 Task: Create a rule from the Routing list, Task moved to a section -> Set Priority in the project ActivaPro , set the section as To-Do and set the priority of the task as  High
Action: Mouse moved to (52, 307)
Screenshot: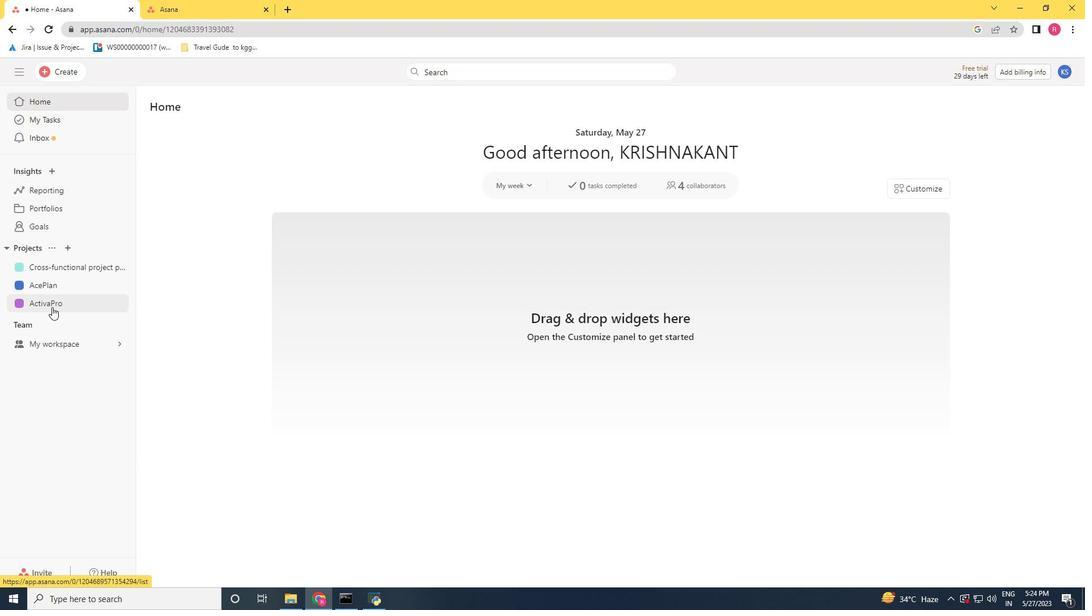 
Action: Mouse pressed left at (52, 307)
Screenshot: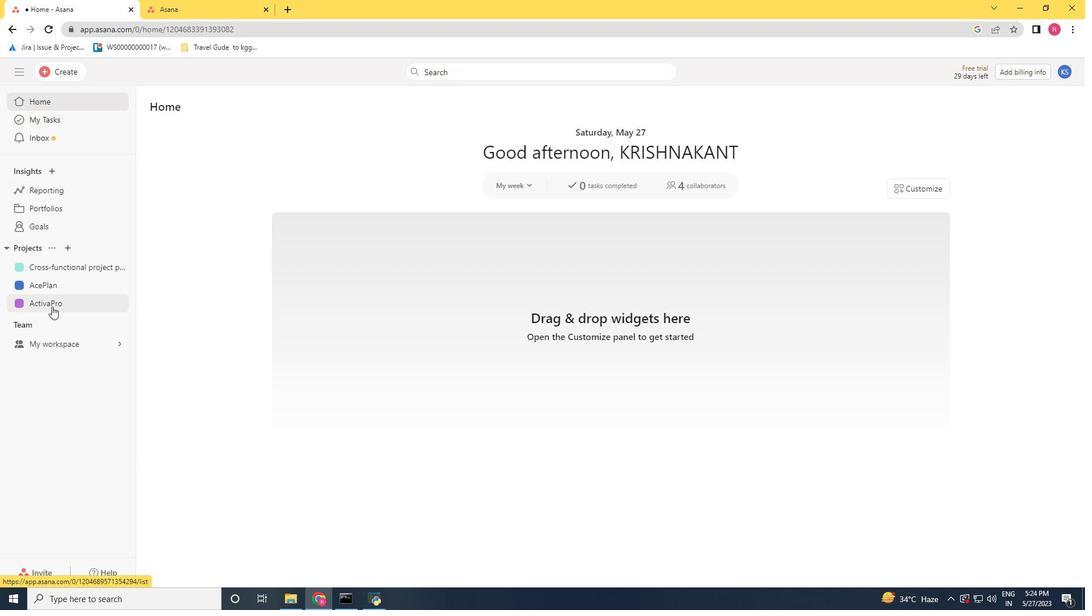 
Action: Mouse moved to (1030, 107)
Screenshot: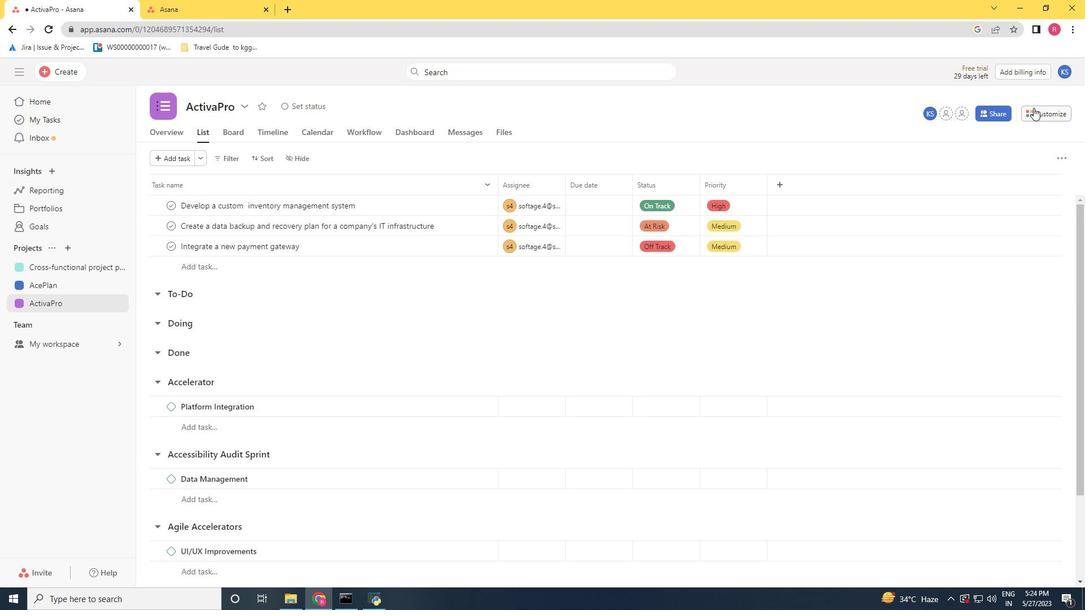 
Action: Mouse pressed left at (1034, 109)
Screenshot: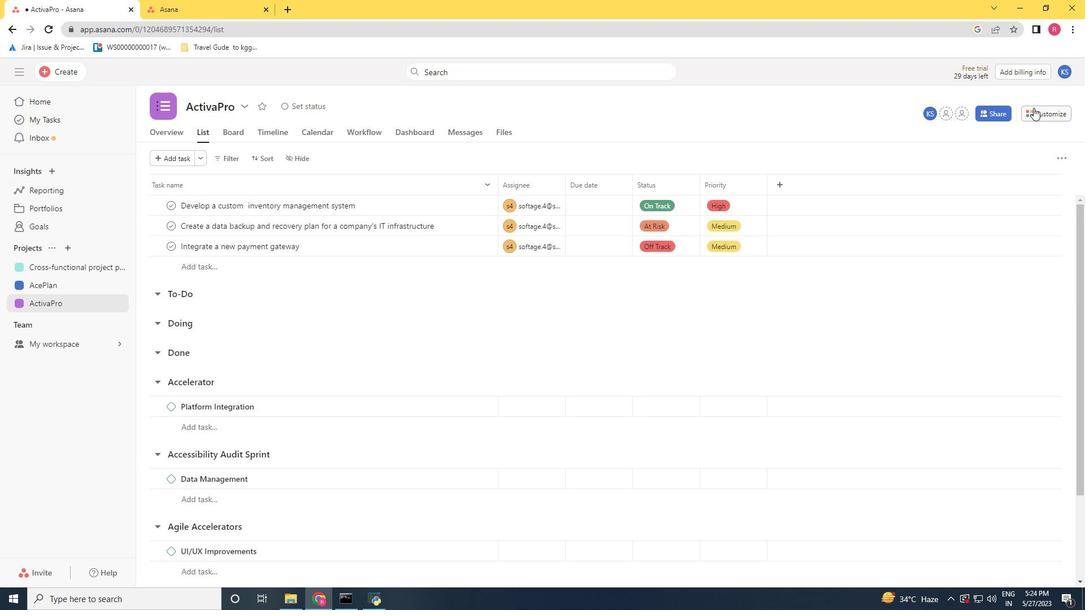 
Action: Mouse moved to (853, 259)
Screenshot: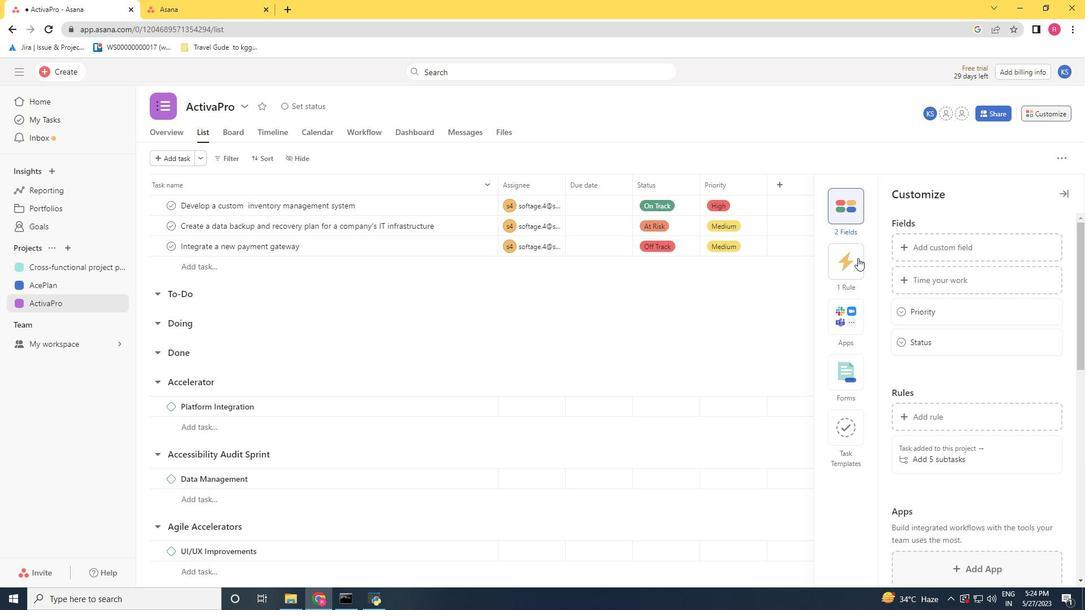 
Action: Mouse pressed left at (853, 259)
Screenshot: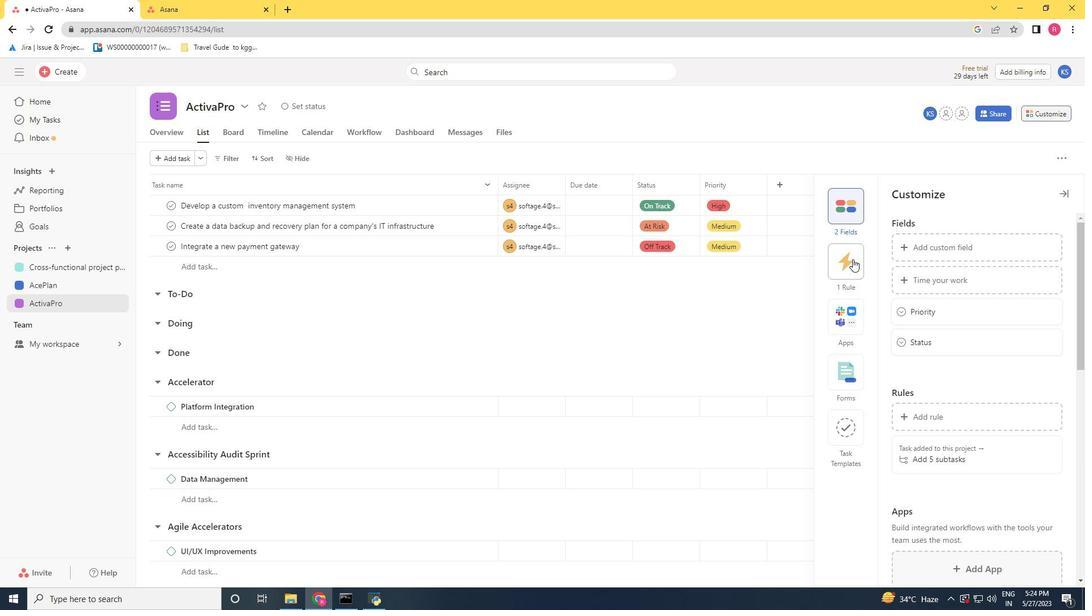 
Action: Mouse moved to (909, 252)
Screenshot: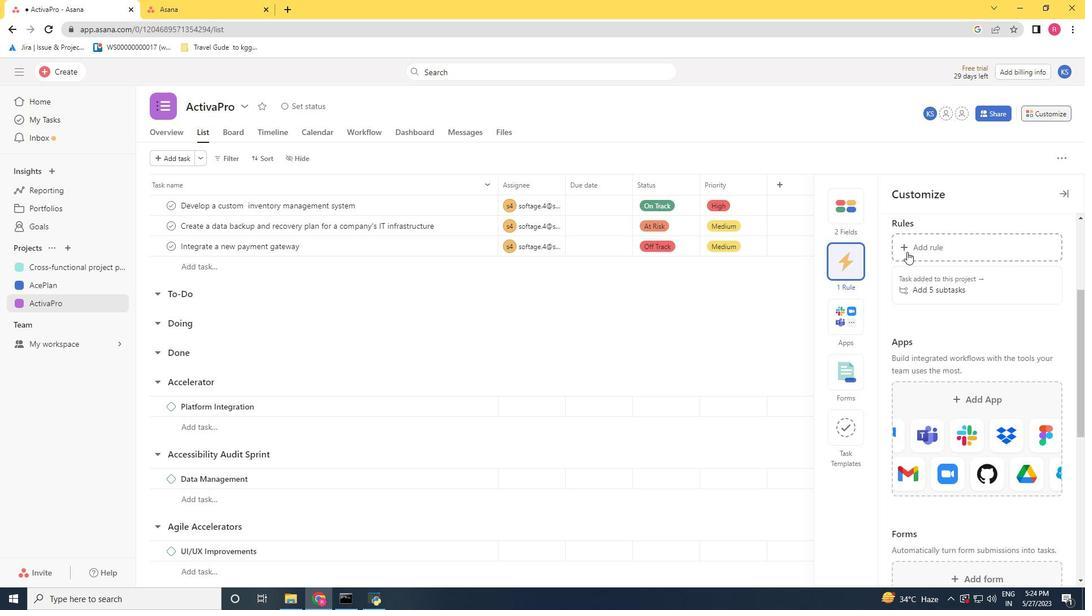 
Action: Mouse pressed left at (909, 252)
Screenshot: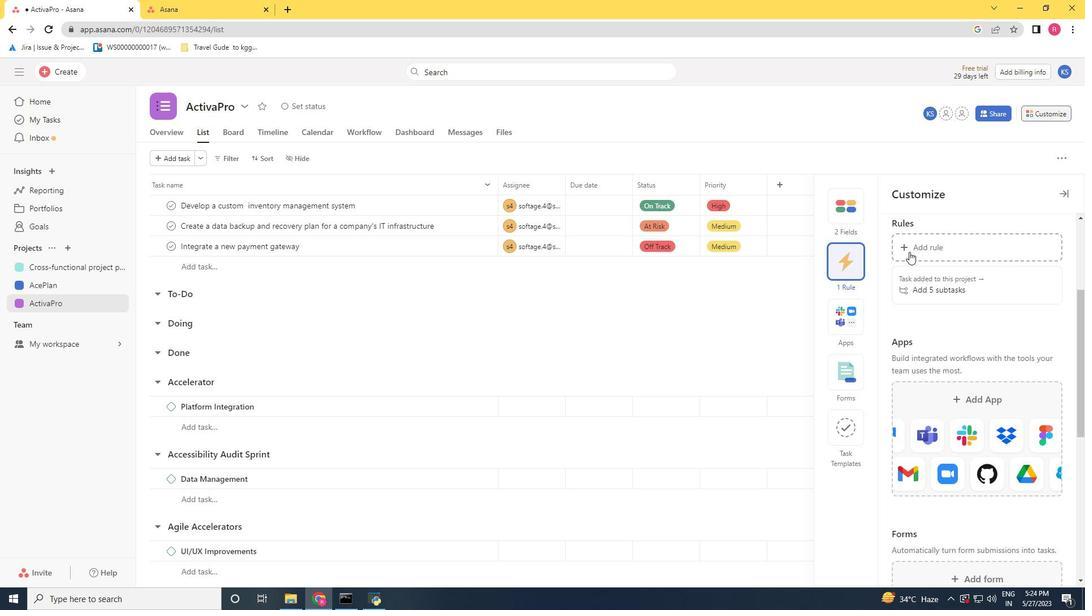 
Action: Mouse moved to (244, 173)
Screenshot: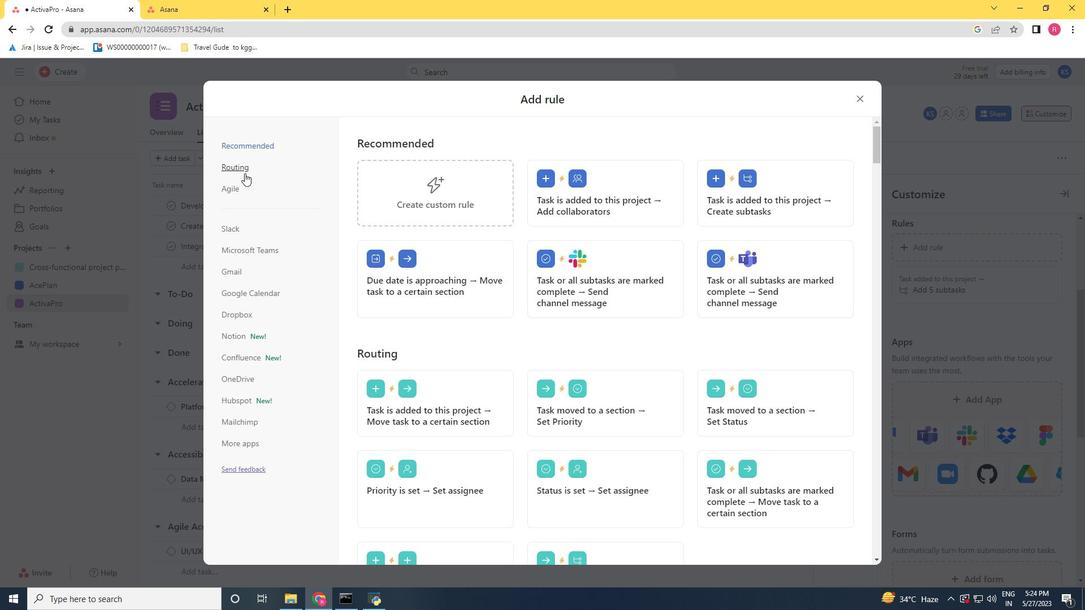 
Action: Mouse pressed left at (244, 173)
Screenshot: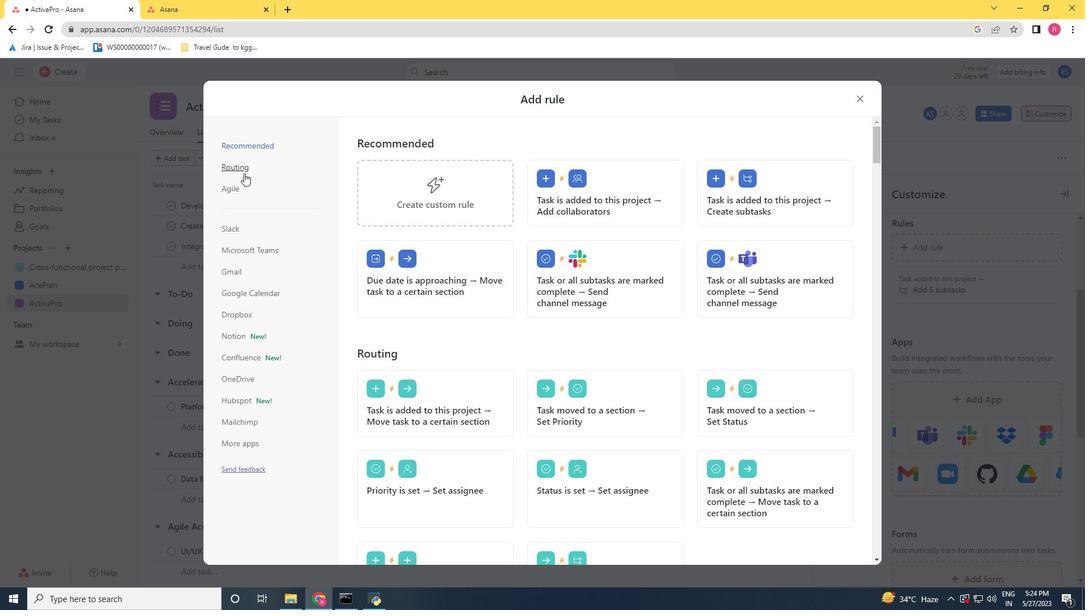 
Action: Mouse moved to (585, 202)
Screenshot: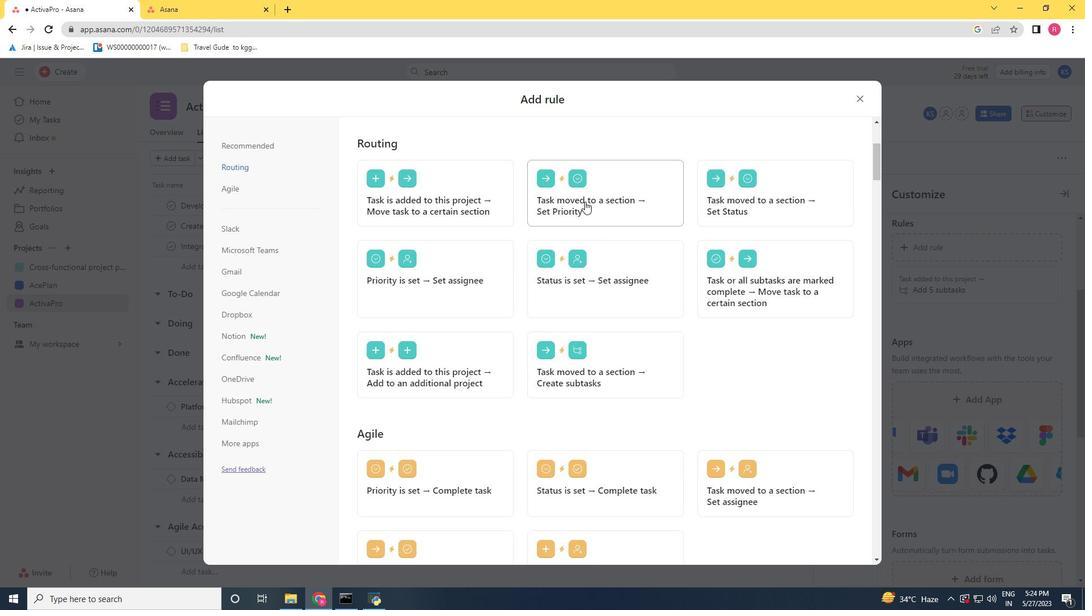 
Action: Mouse pressed left at (585, 202)
Screenshot: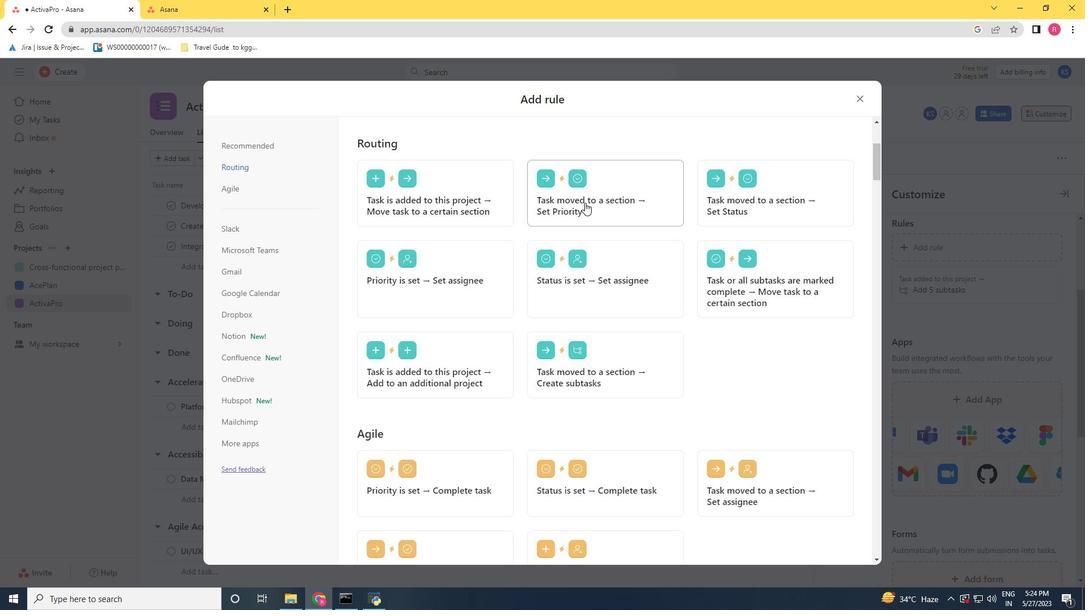 
Action: Mouse moved to (772, 216)
Screenshot: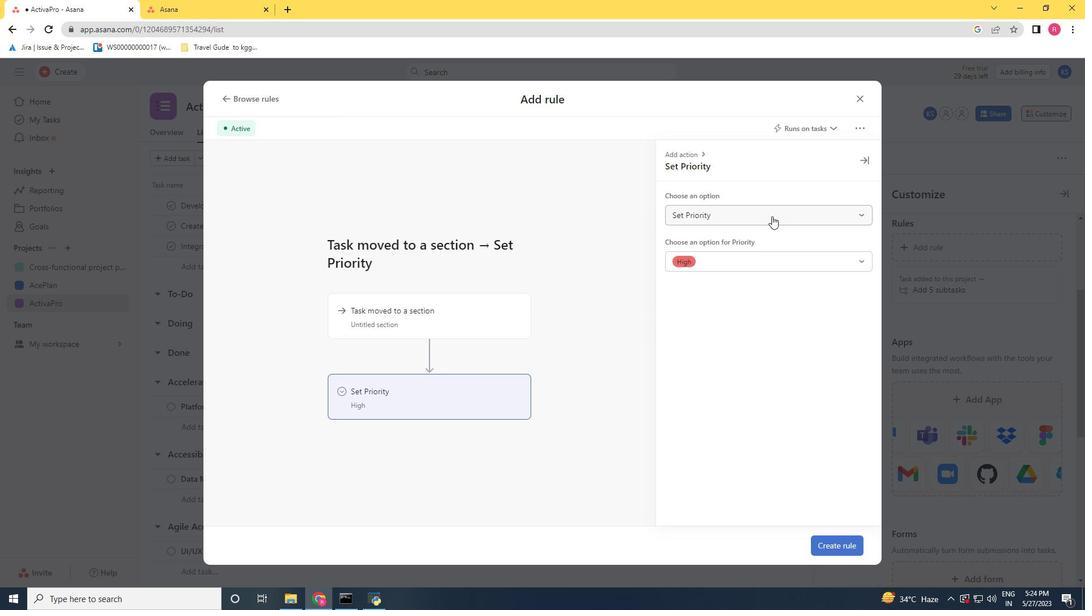 
Action: Mouse pressed left at (772, 216)
Screenshot: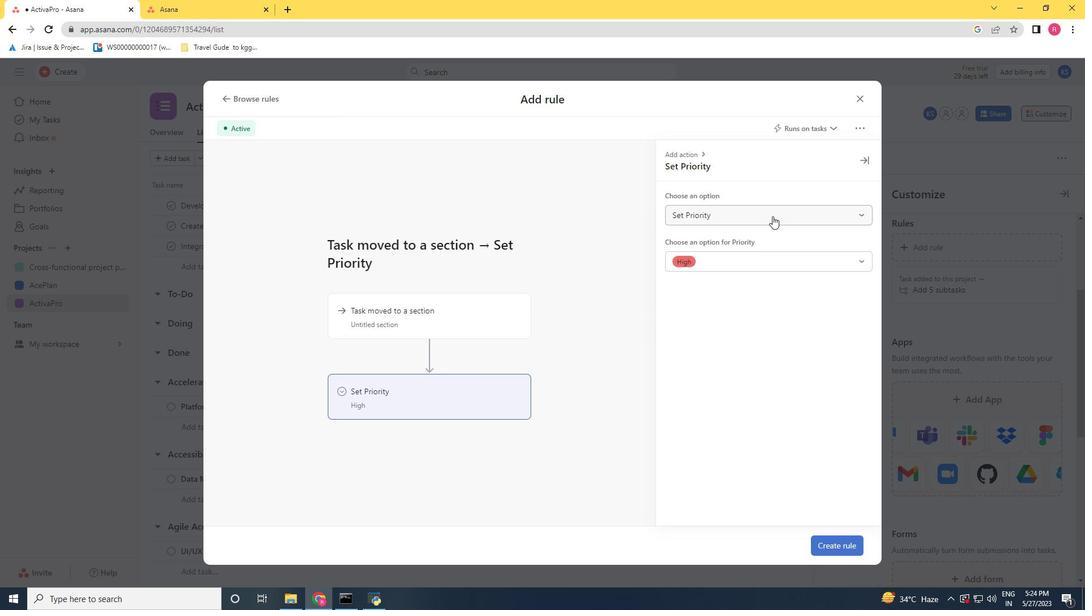 
Action: Mouse pressed left at (772, 216)
Screenshot: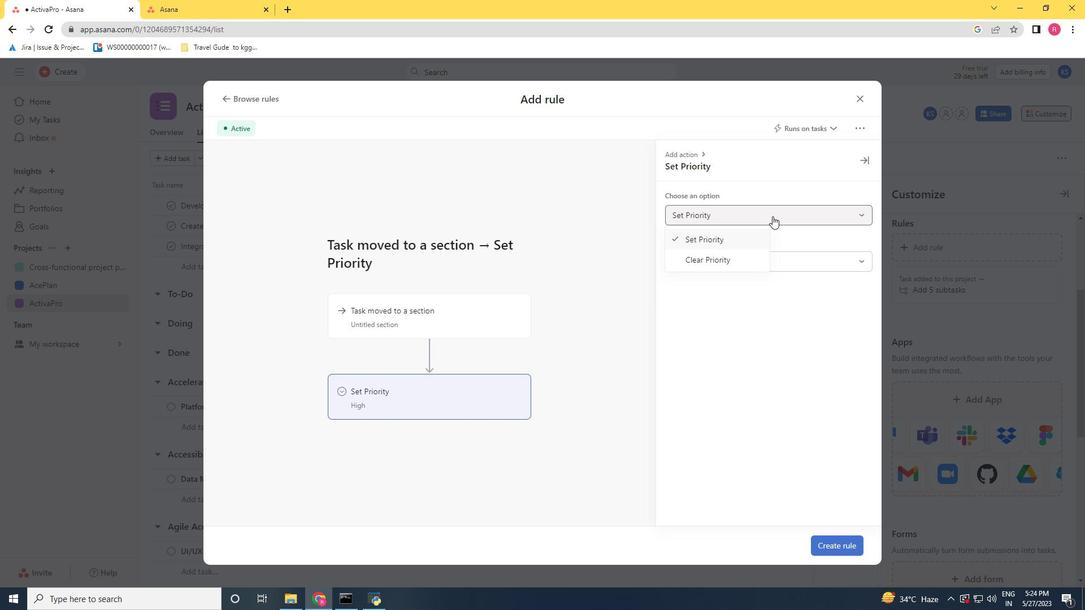 
Action: Mouse moved to (761, 258)
Screenshot: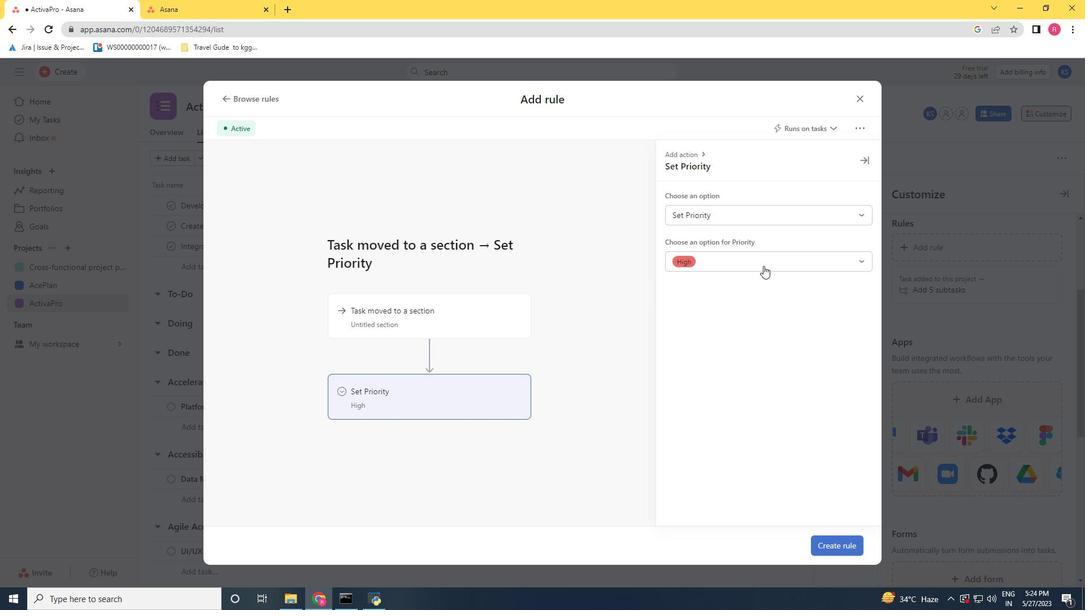 
Action: Mouse pressed left at (761, 258)
Screenshot: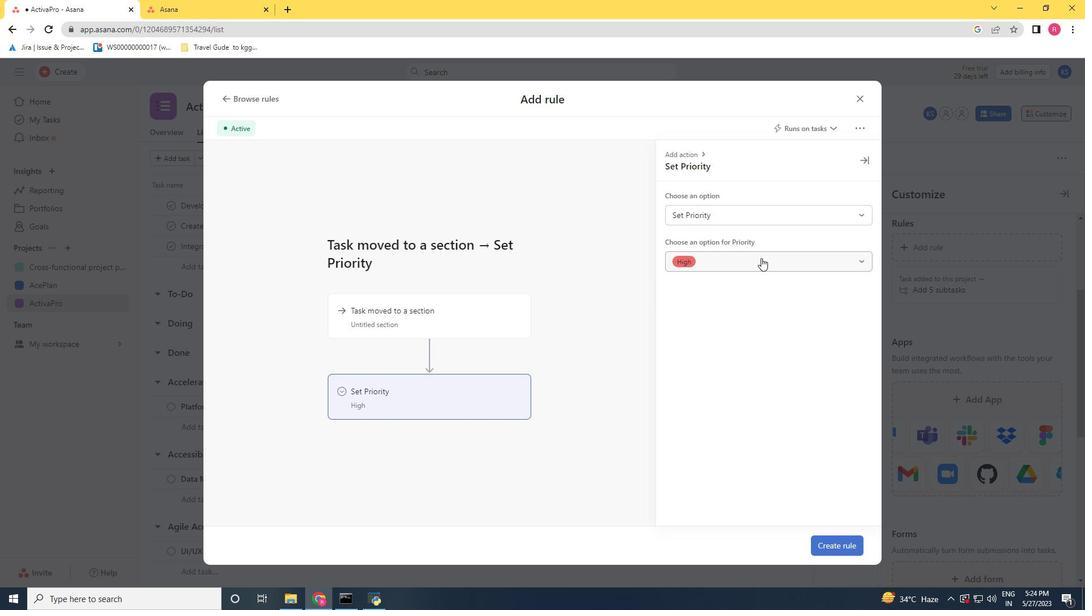 
Action: Mouse pressed left at (761, 258)
Screenshot: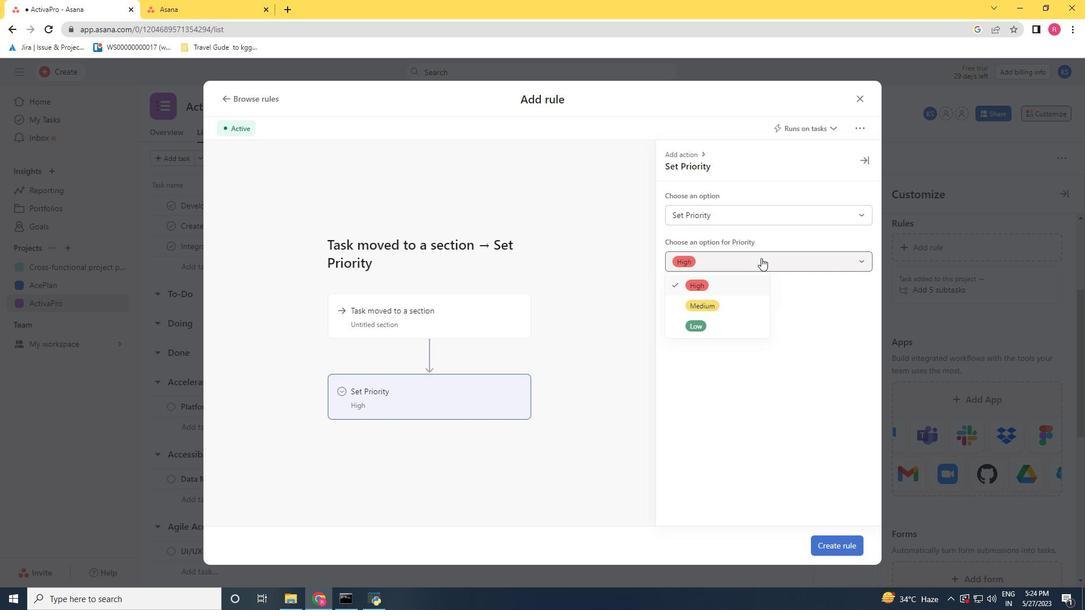 
Action: Mouse moved to (396, 305)
Screenshot: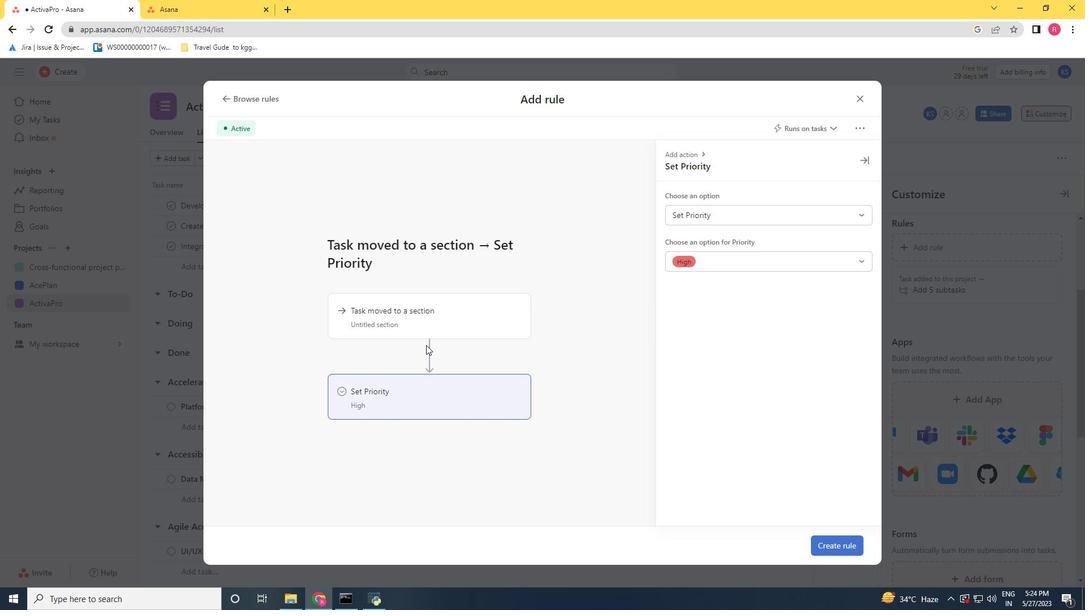 
Action: Mouse pressed left at (396, 305)
Screenshot: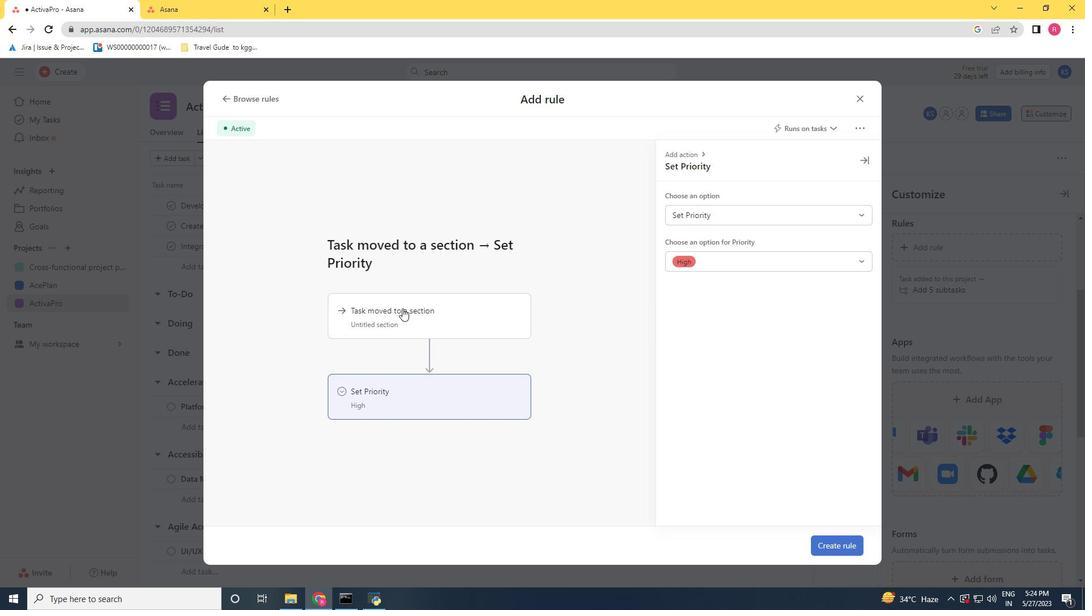 
Action: Mouse moved to (780, 211)
Screenshot: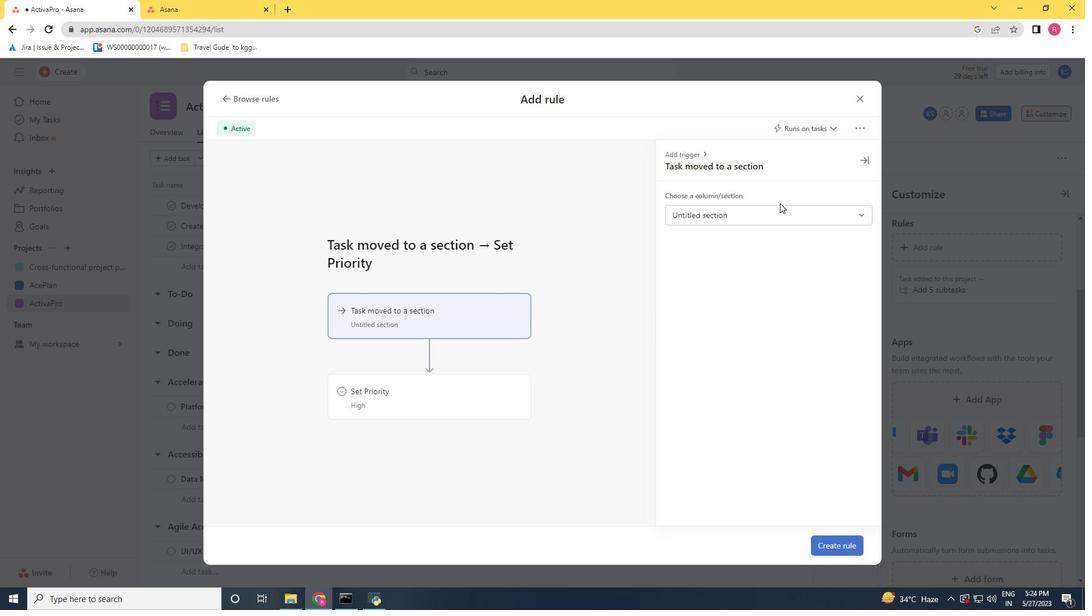 
Action: Mouse pressed left at (780, 211)
Screenshot: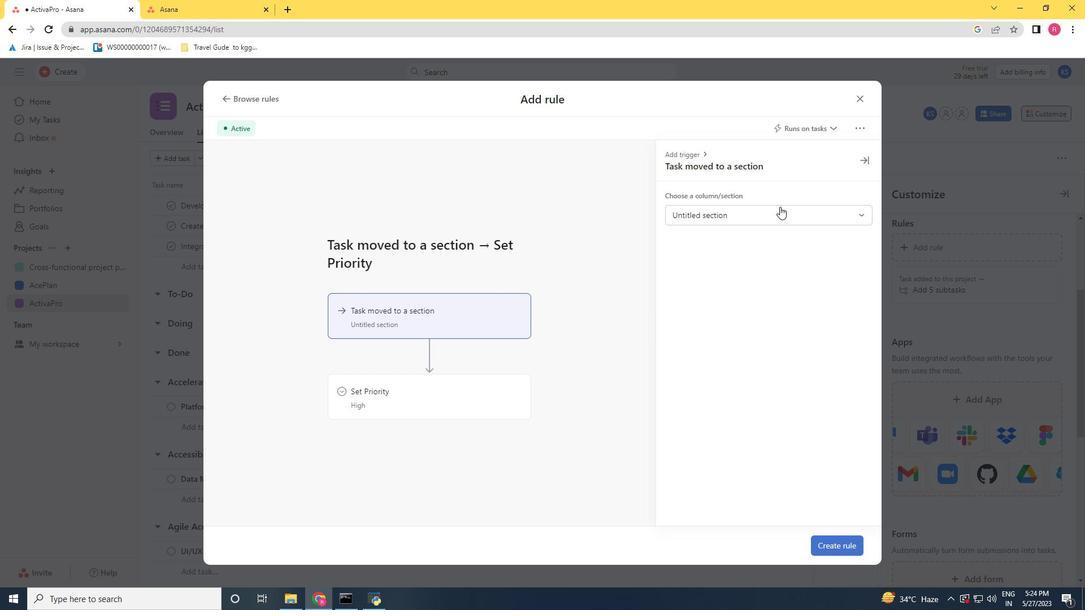 
Action: Mouse moved to (714, 260)
Screenshot: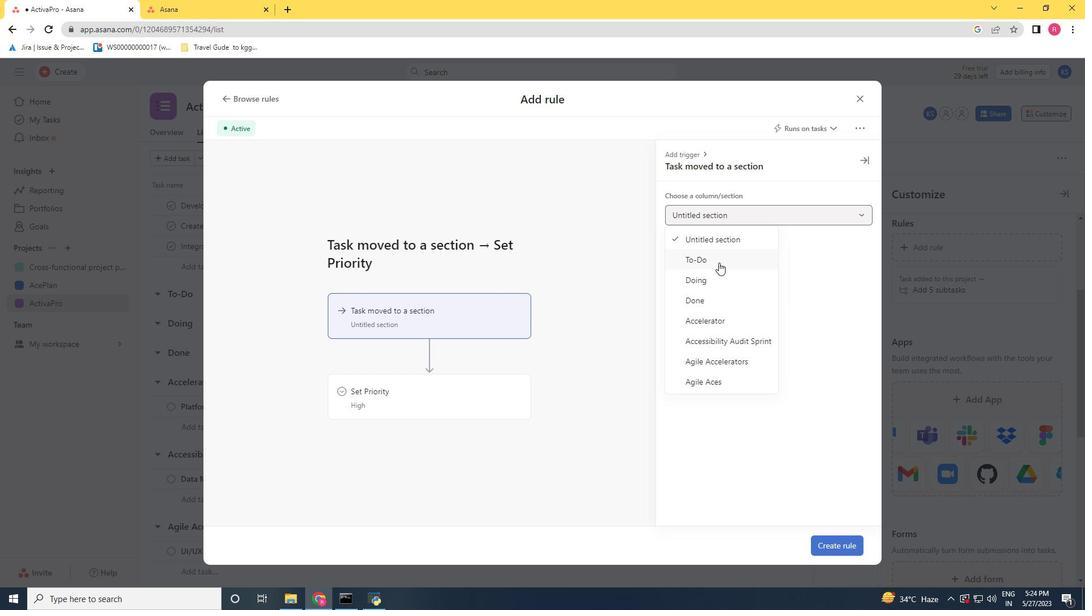 
Action: Mouse pressed left at (714, 260)
Screenshot: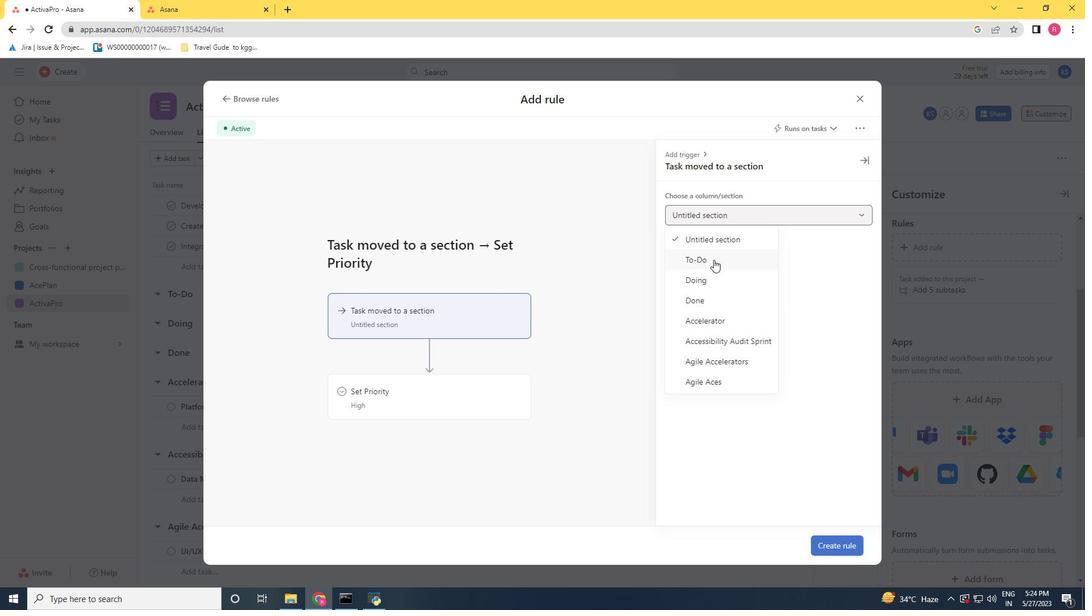 
Action: Mouse moved to (417, 389)
Screenshot: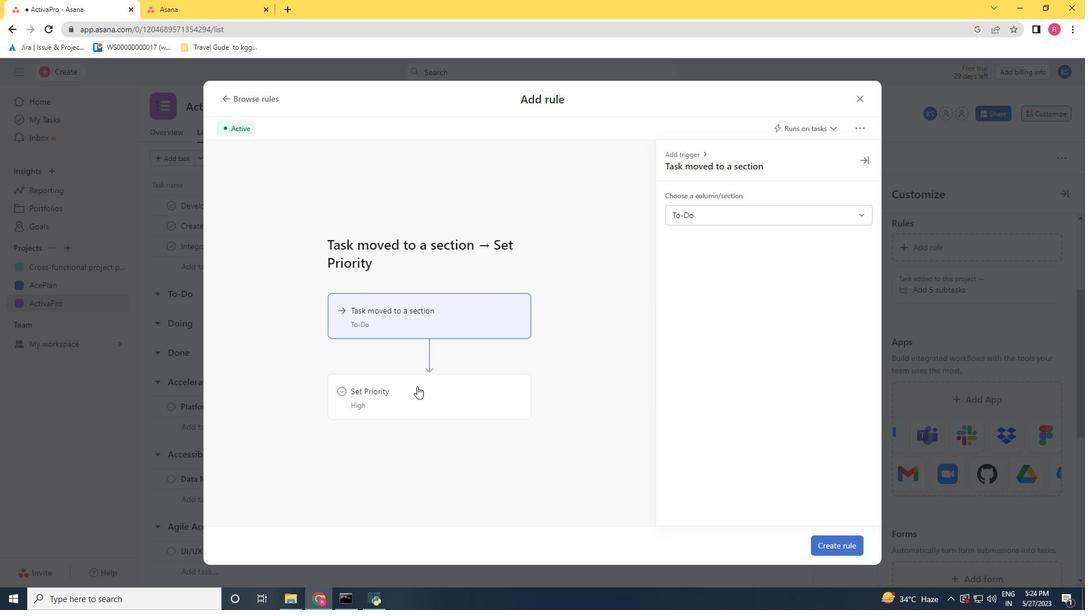 
Action: Mouse pressed left at (417, 389)
Screenshot: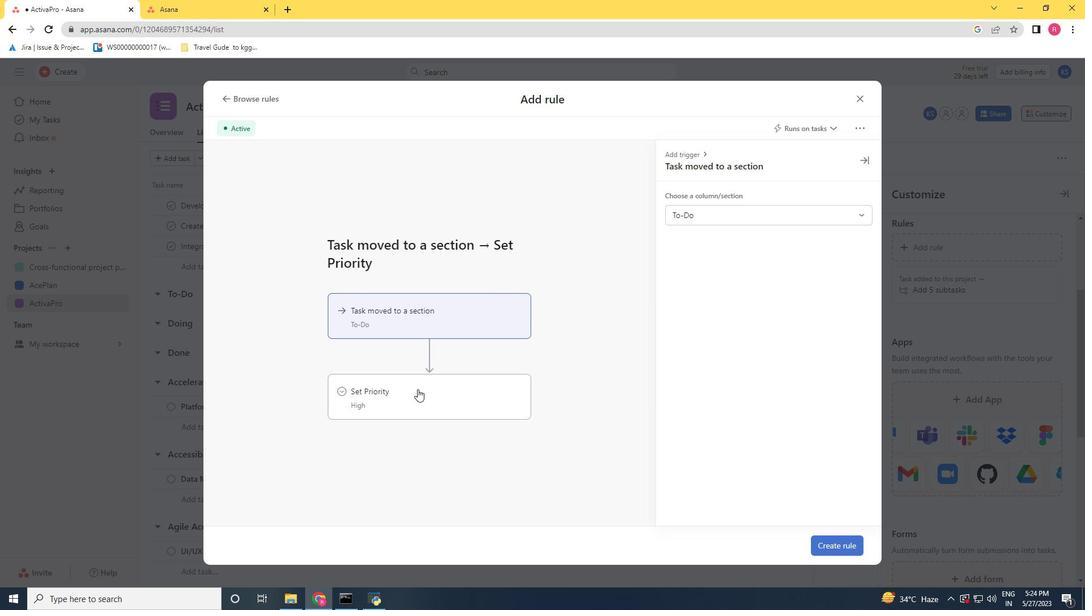 
Action: Mouse moved to (791, 262)
Screenshot: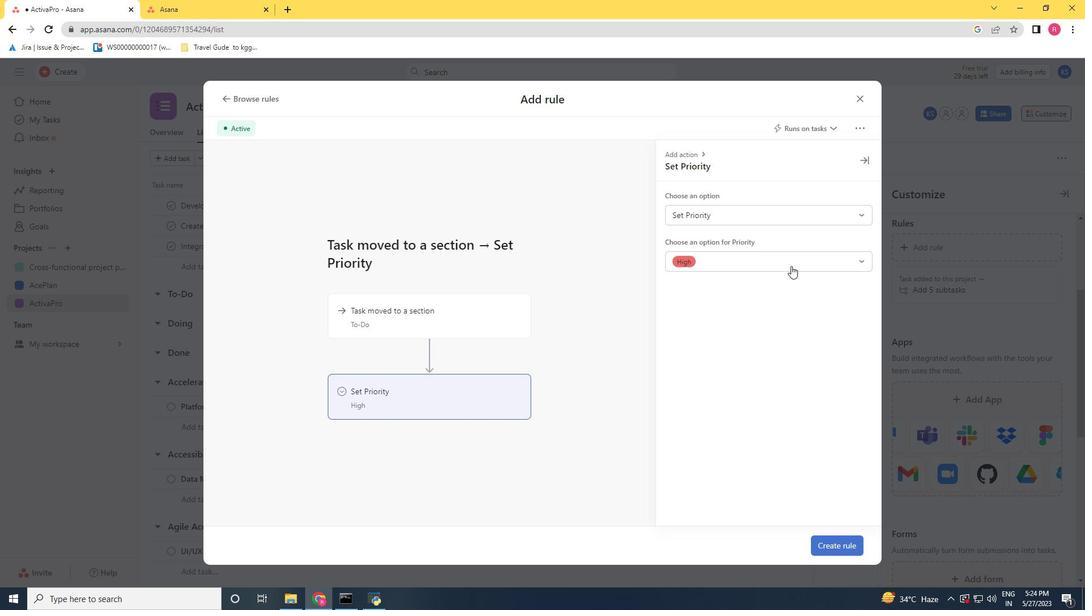 
Action: Mouse pressed left at (791, 262)
Screenshot: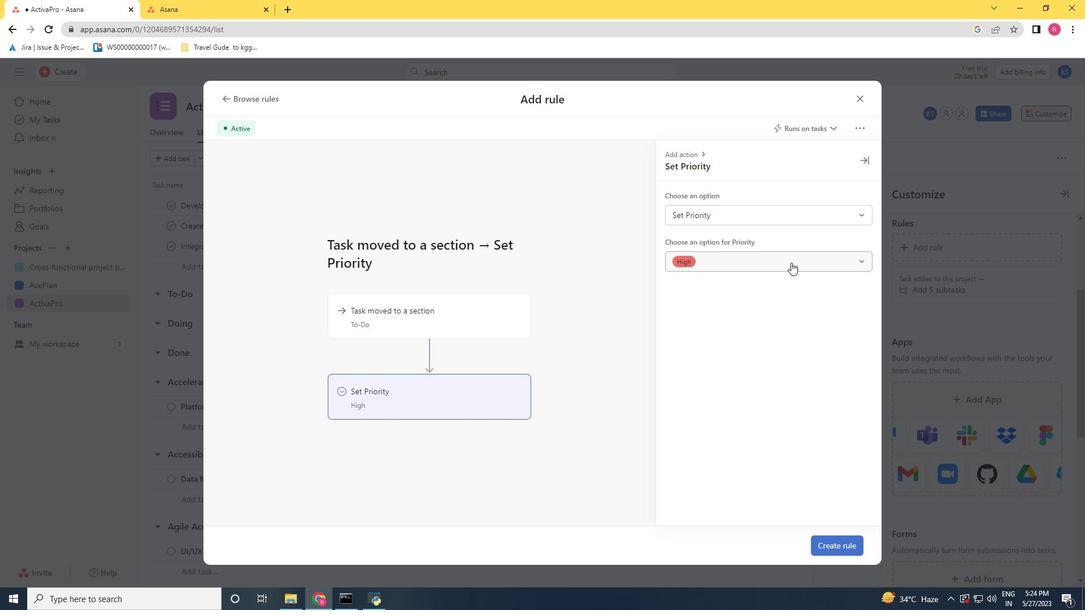 
Action: Mouse moved to (697, 284)
Screenshot: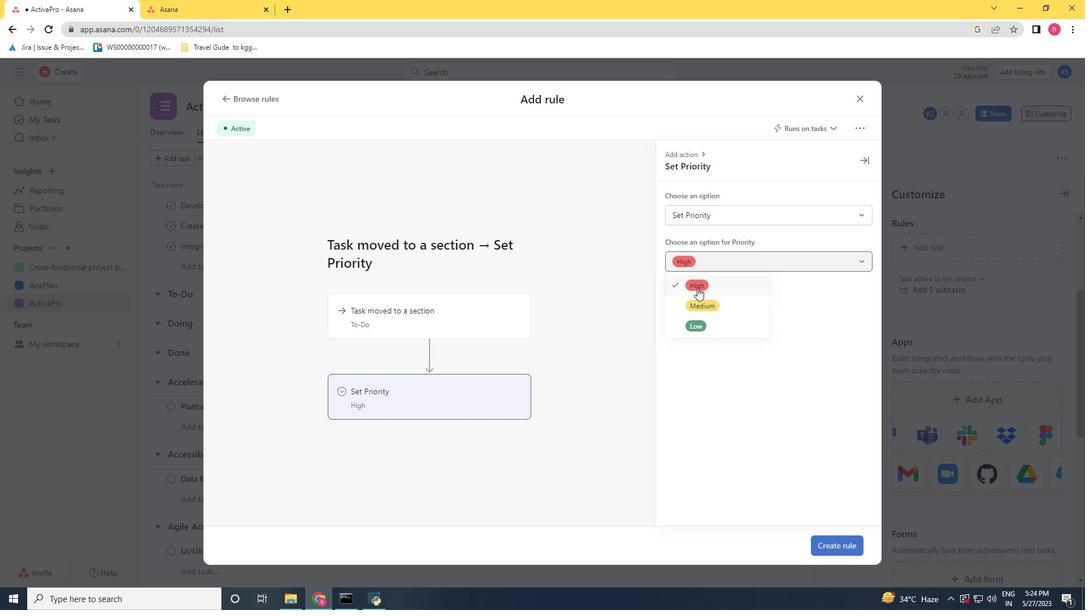 
Action: Mouse pressed left at (697, 284)
Screenshot: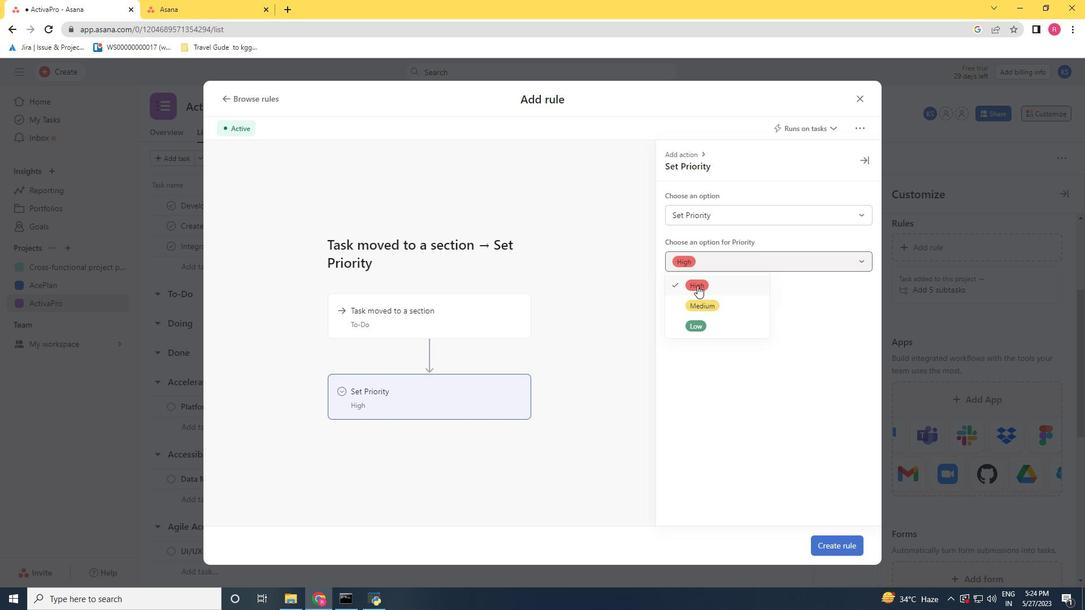 
Action: Mouse moved to (833, 547)
Screenshot: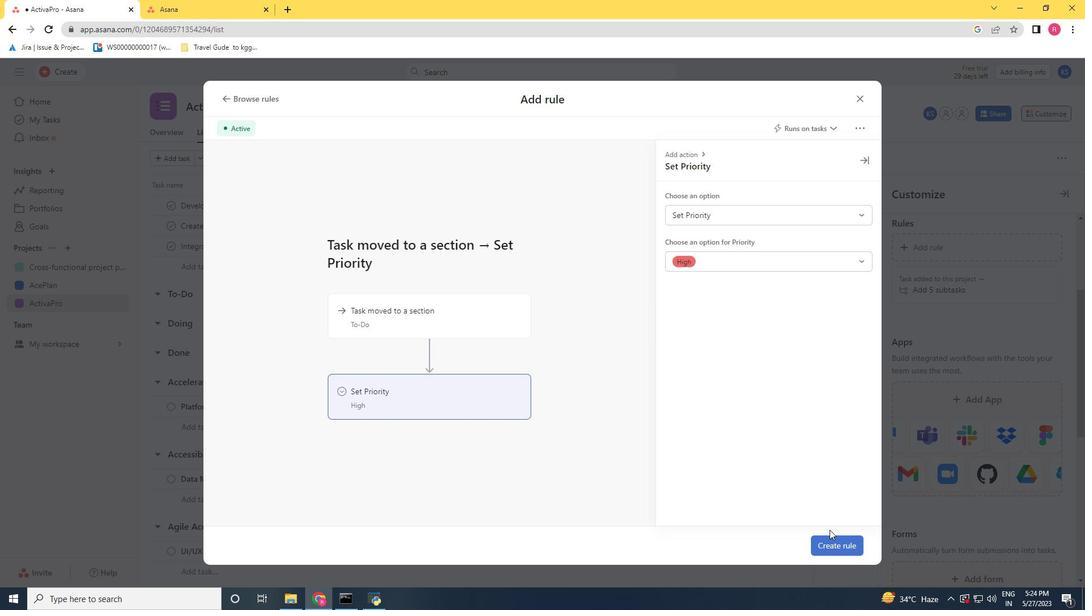 
Action: Mouse pressed left at (833, 547)
Screenshot: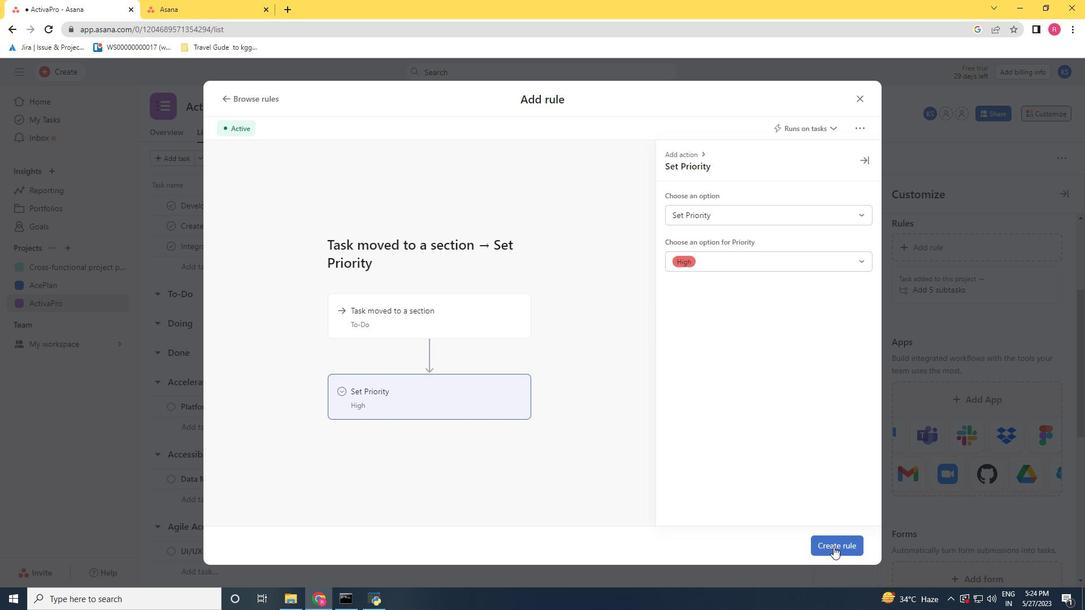 
